 Task: Visit help forum.
Action: Mouse moved to (313, 111)
Screenshot: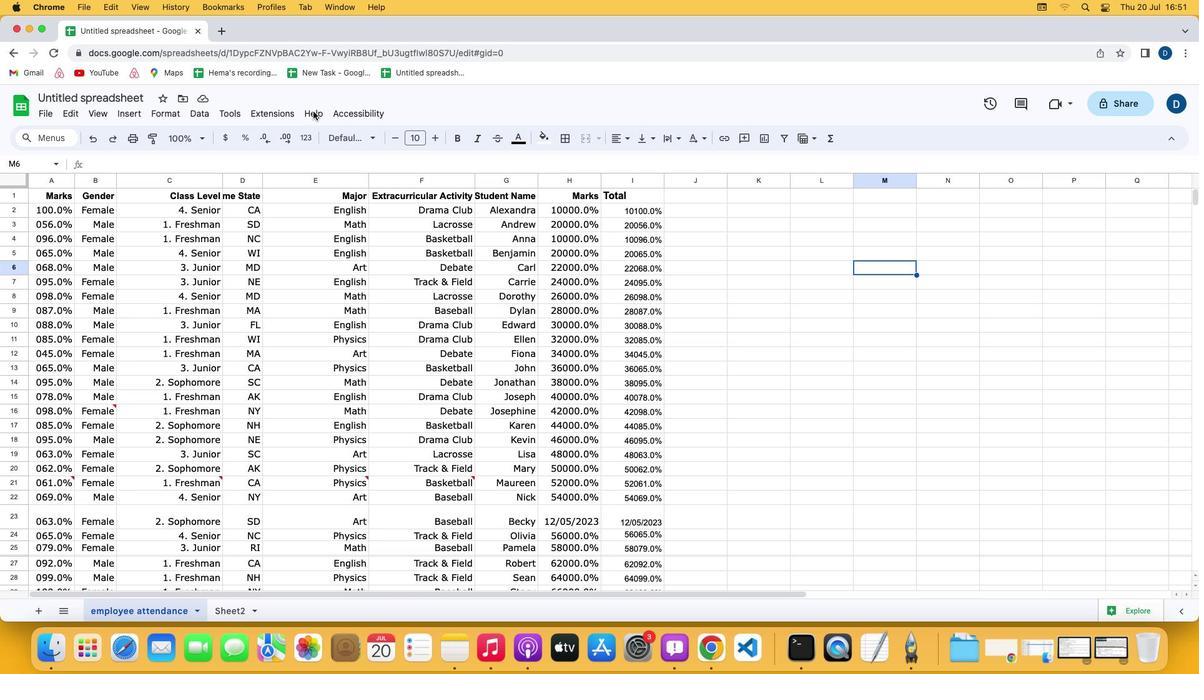 
Action: Mouse pressed left at (313, 111)
Screenshot: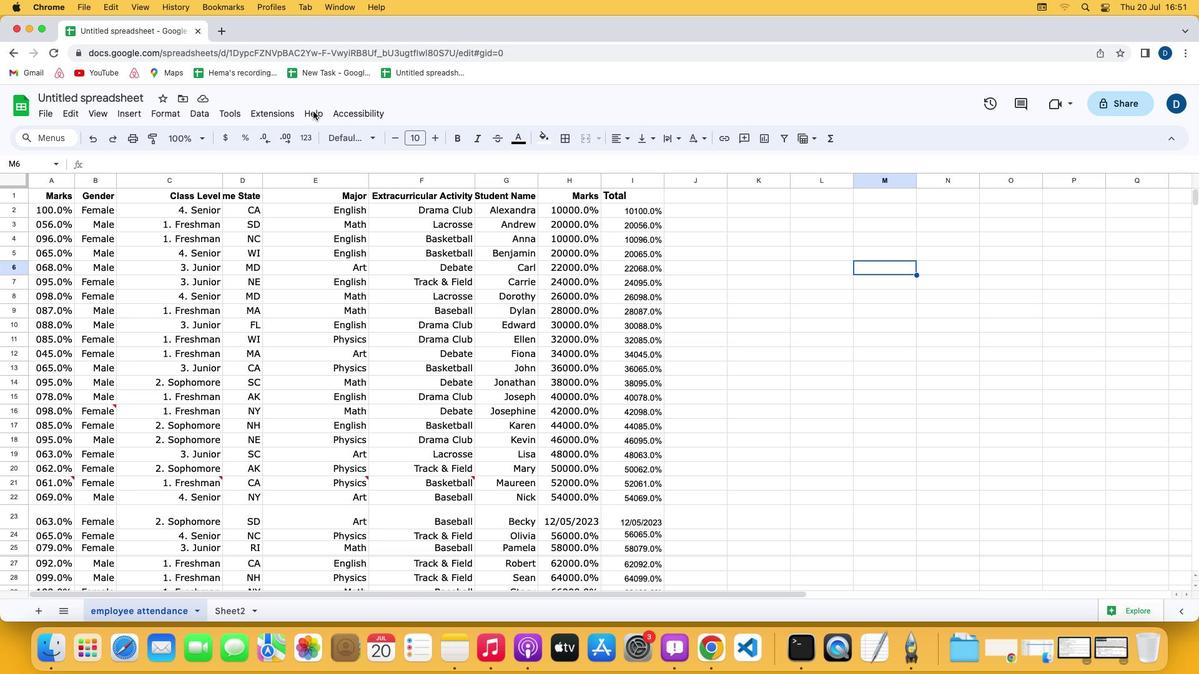 
Action: Mouse moved to (316, 111)
Screenshot: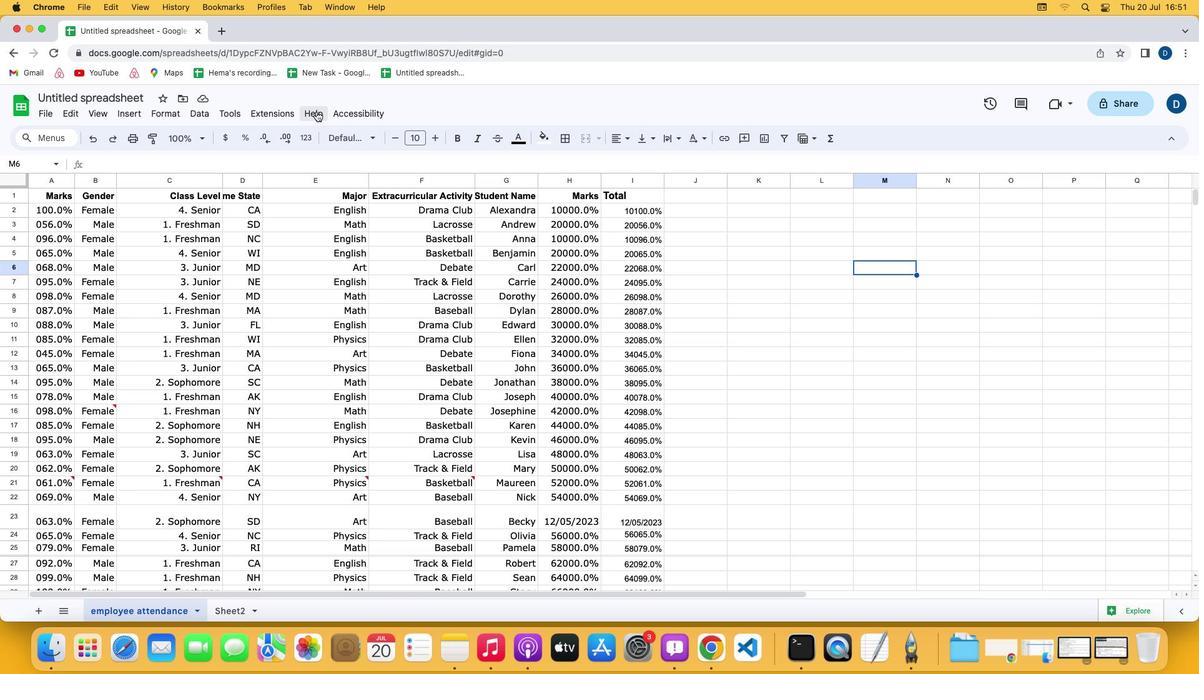 
Action: Mouse pressed left at (316, 111)
Screenshot: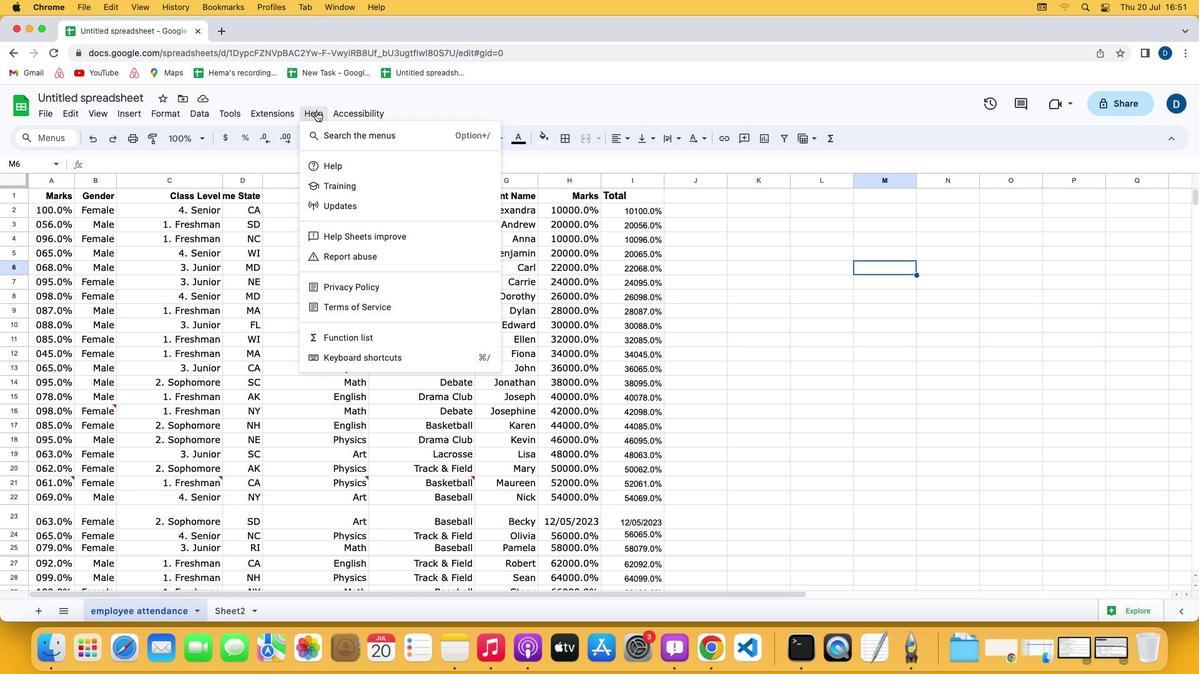 
Action: Mouse moved to (335, 167)
Screenshot: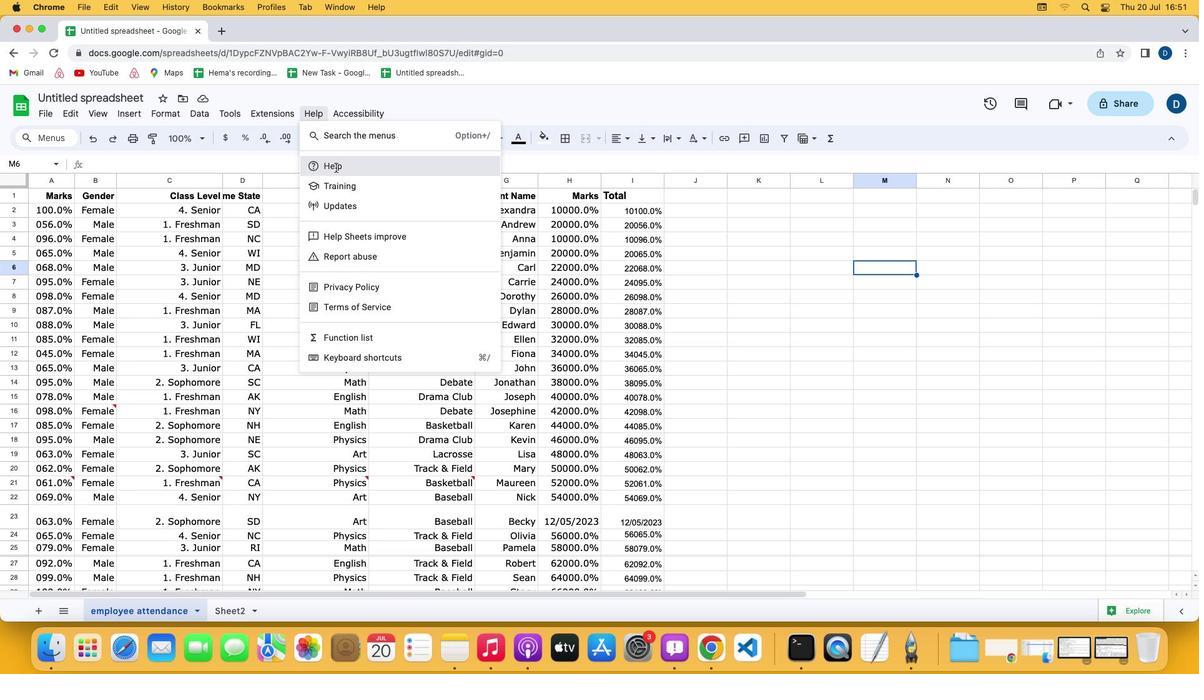 
Action: Mouse pressed left at (335, 167)
Screenshot: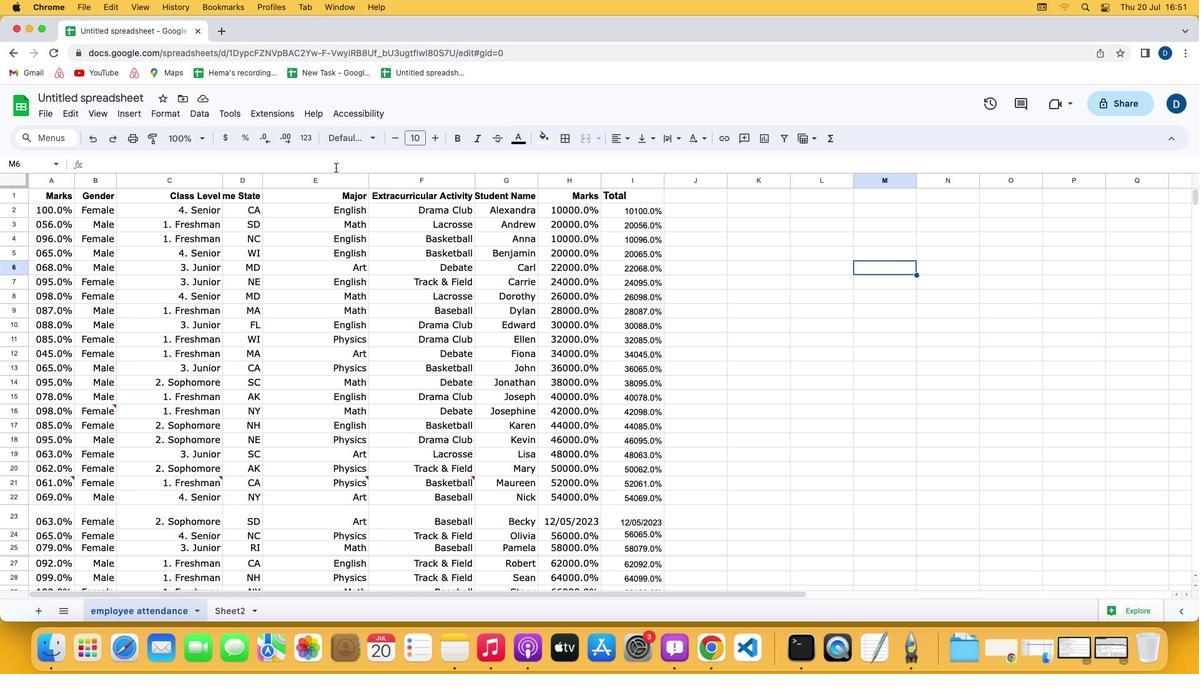 
Action: Mouse moved to (450, 443)
Screenshot: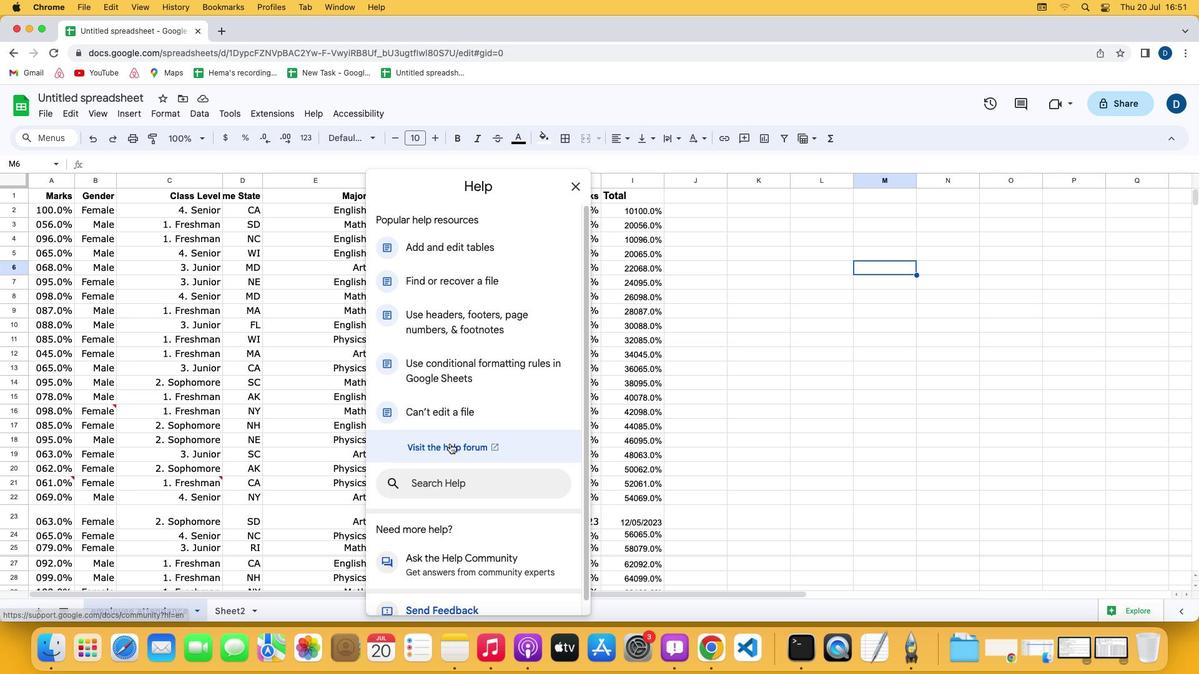 
Action: Mouse pressed left at (450, 443)
Screenshot: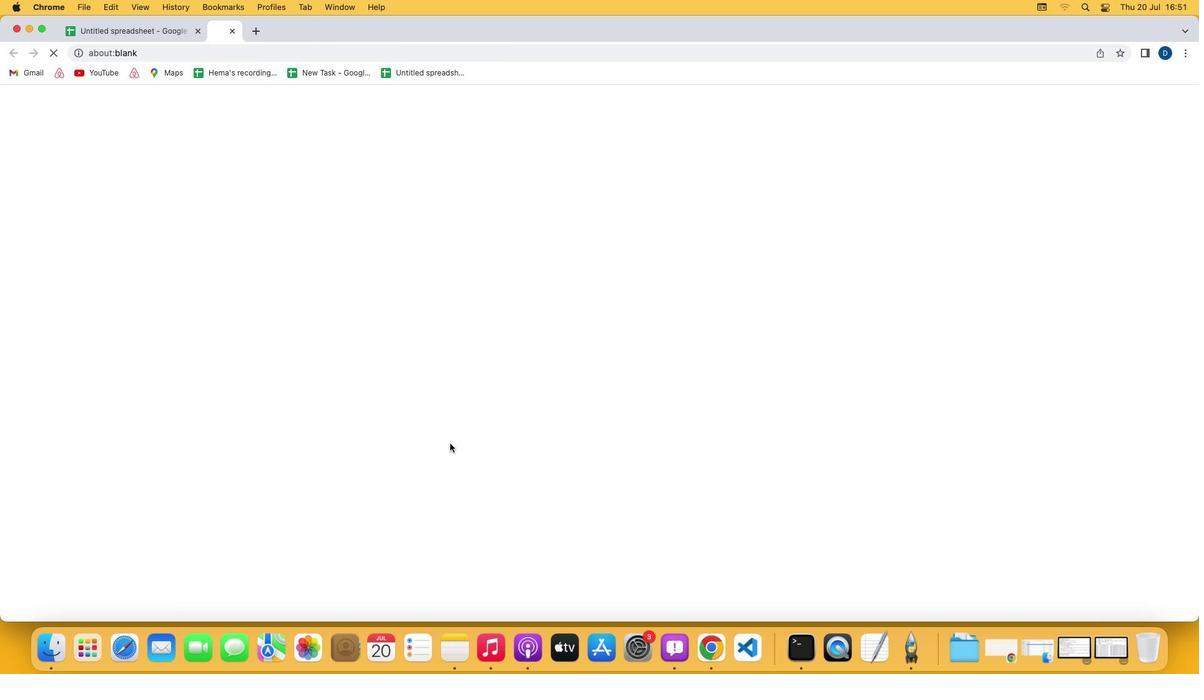 
Action: Mouse moved to (589, 355)
Screenshot: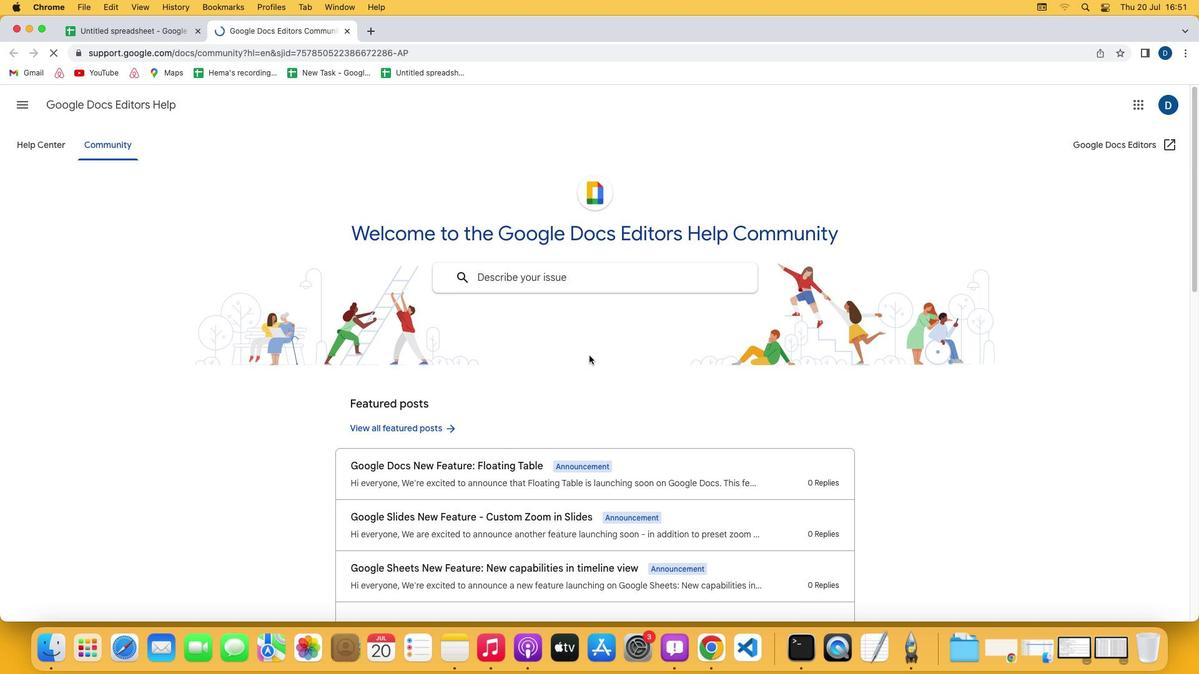 
